 Task: Create List Brand Essence in Board Customer Relationship Management Best Practices to Workspace E-commerce Platforms. Create List Brand Promise in Board Employee Motivation and Engagement Programs to Workspace E-commerce Platforms. Create List Brand Mission Statement in Board Brand Identity Design and Visual Identity Guidelines Creation to Workspace E-commerce Platforms
Action: Mouse moved to (77, 350)
Screenshot: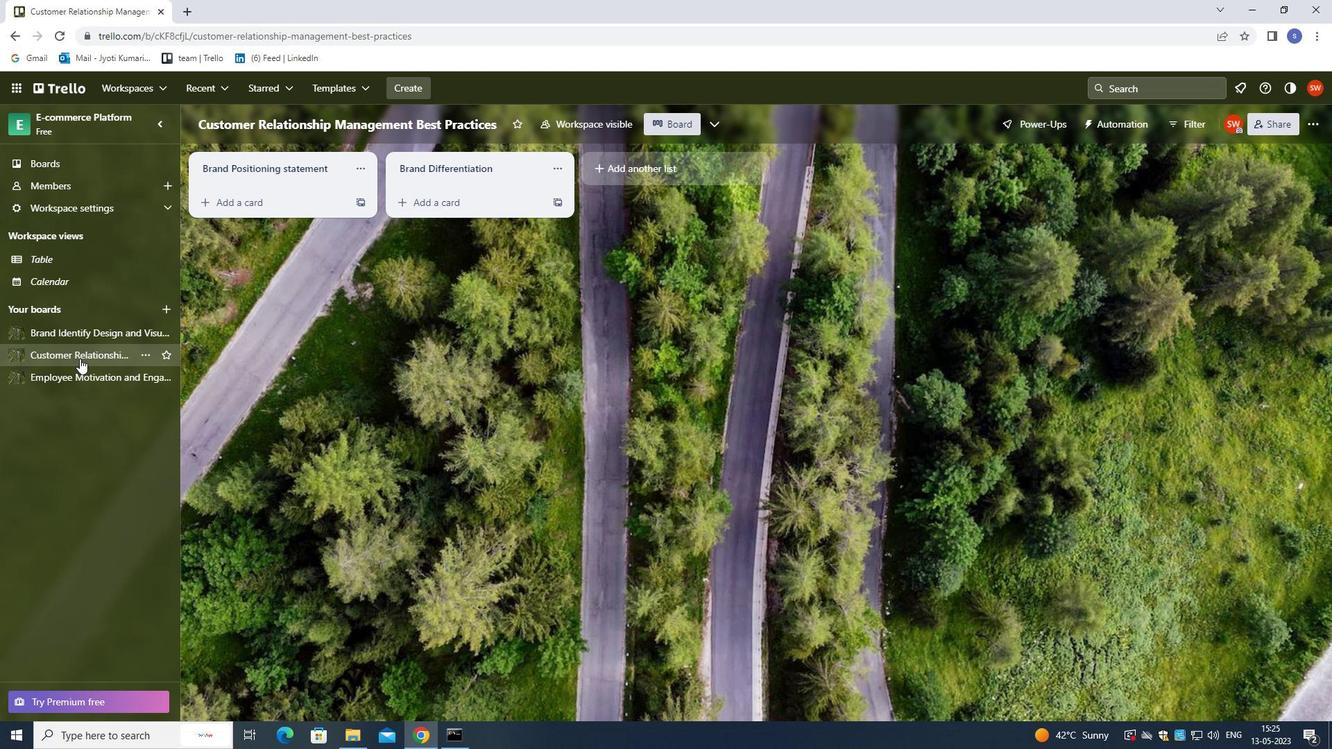 
Action: Mouse pressed left at (77, 350)
Screenshot: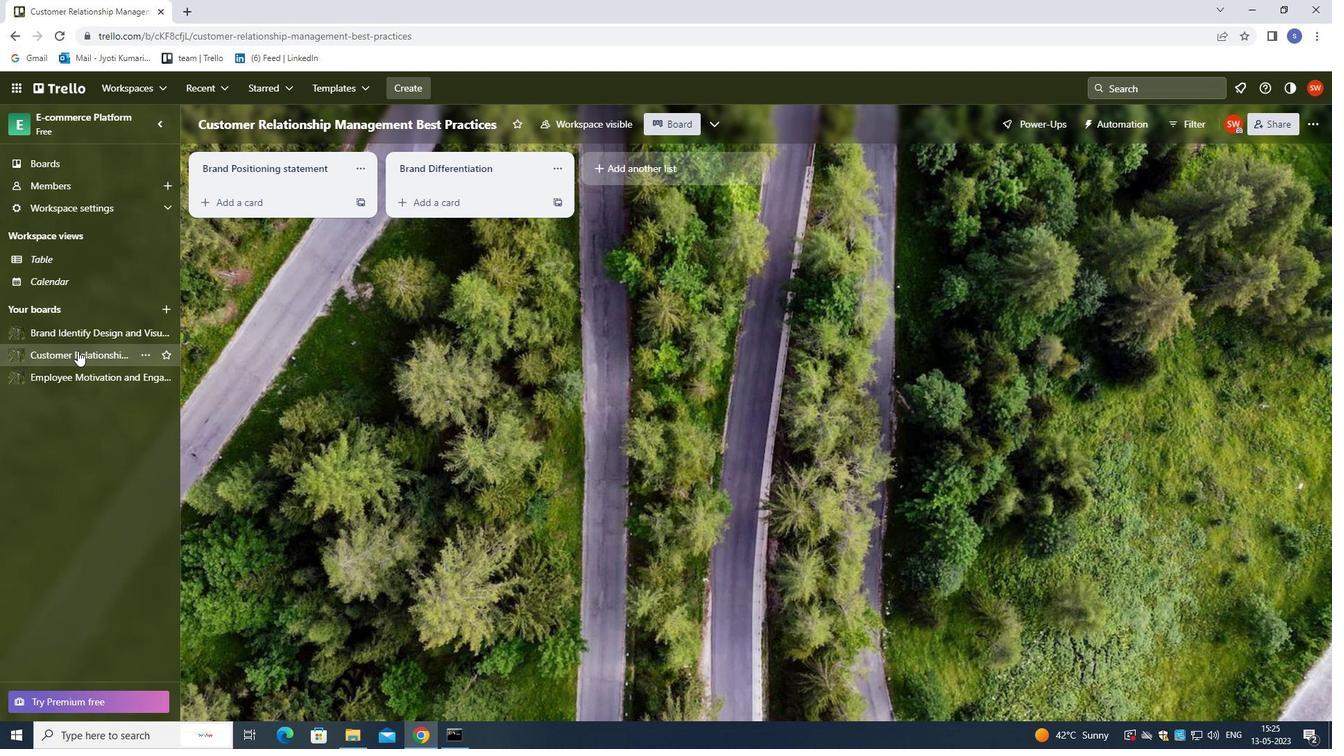 
Action: Mouse moved to (651, 167)
Screenshot: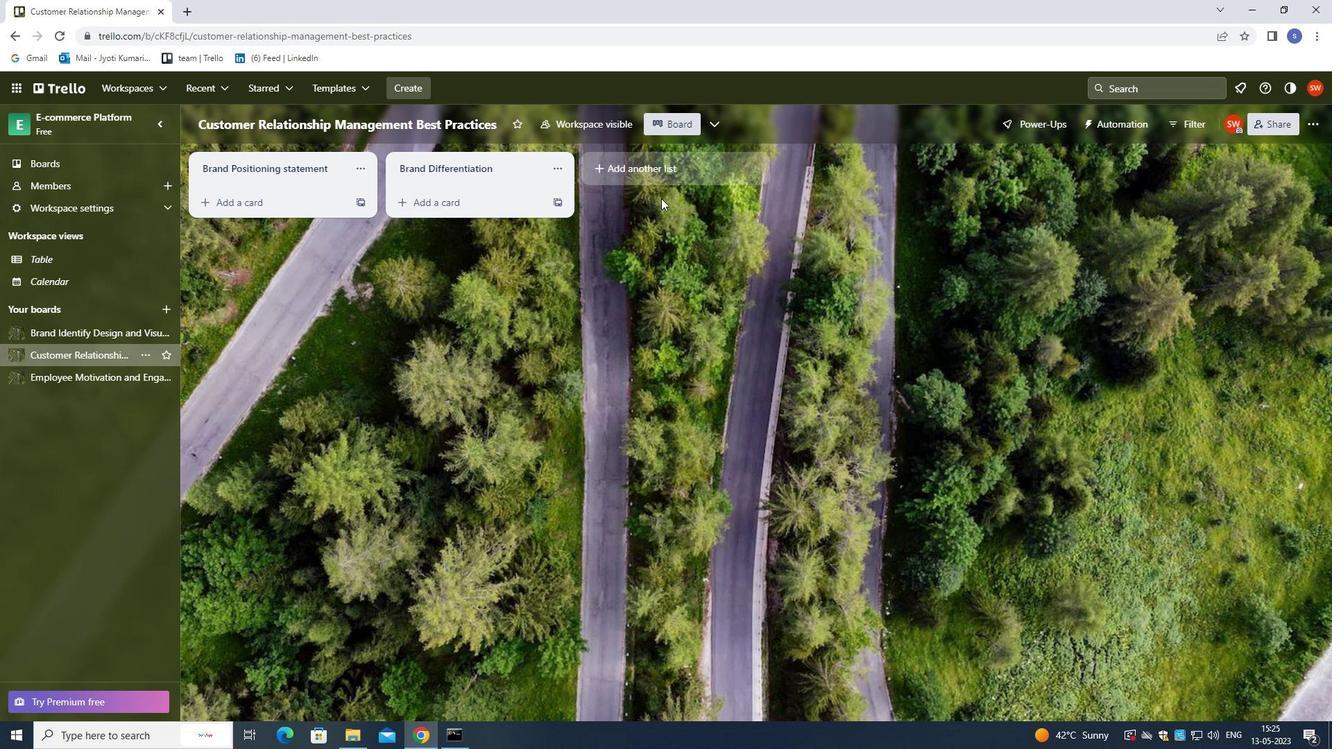 
Action: Mouse pressed left at (651, 167)
Screenshot: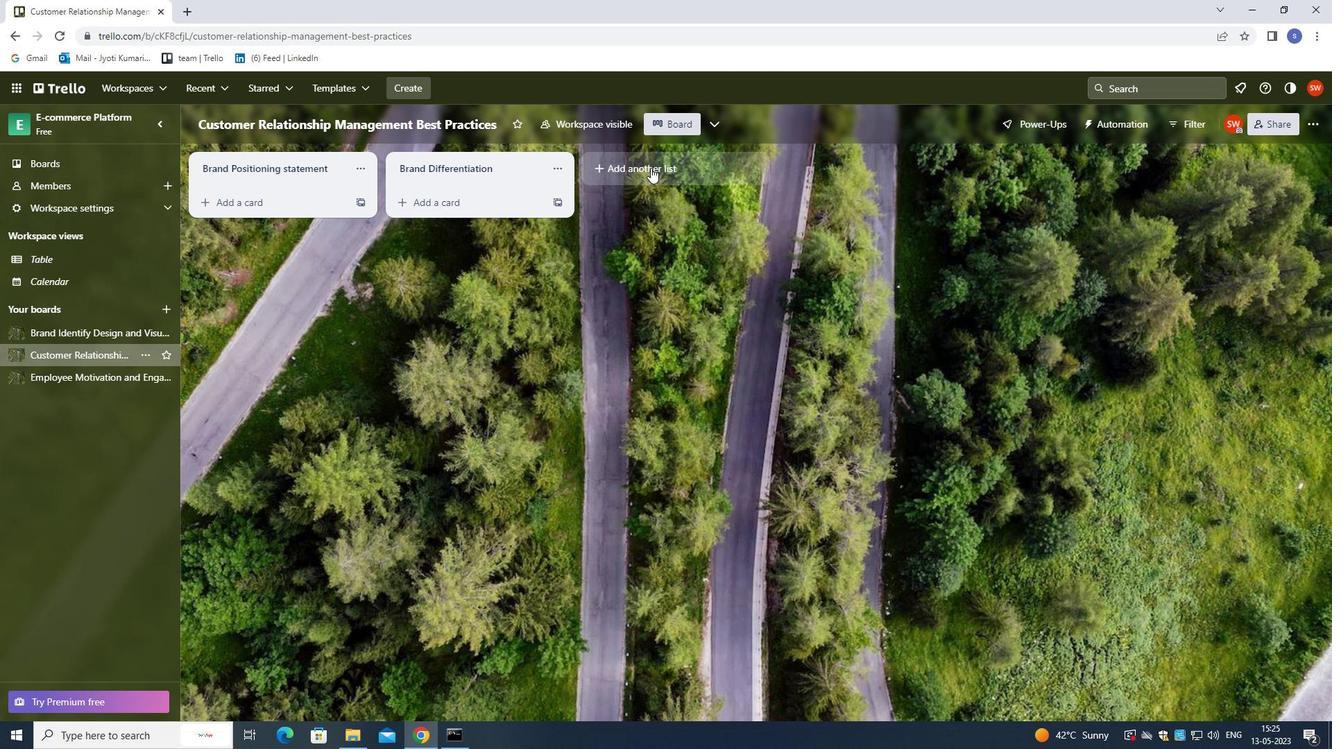 
Action: Mouse moved to (665, 463)
Screenshot: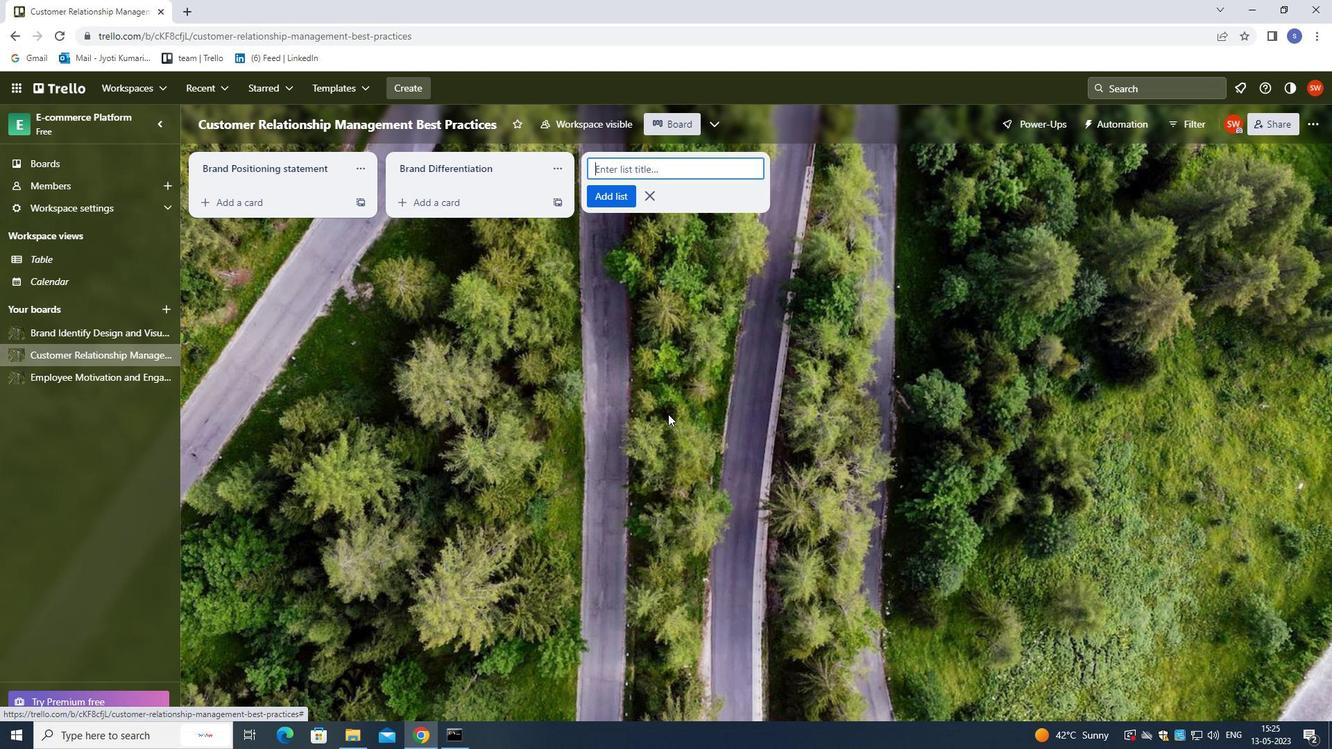 
Action: Key pressed <Key.shift>BRAND<Key.space><Key.shift><Key.shift><Key.shift><Key.shift><Key.shift><Key.shift><Key.shift><Key.shift><Key.shift><Key.shift><Key.shift><Key.shift><Key.shift><Key.shift><Key.shift><Key.shift><Key.shift><Key.shift>ESSENCE<Key.enter>
Screenshot: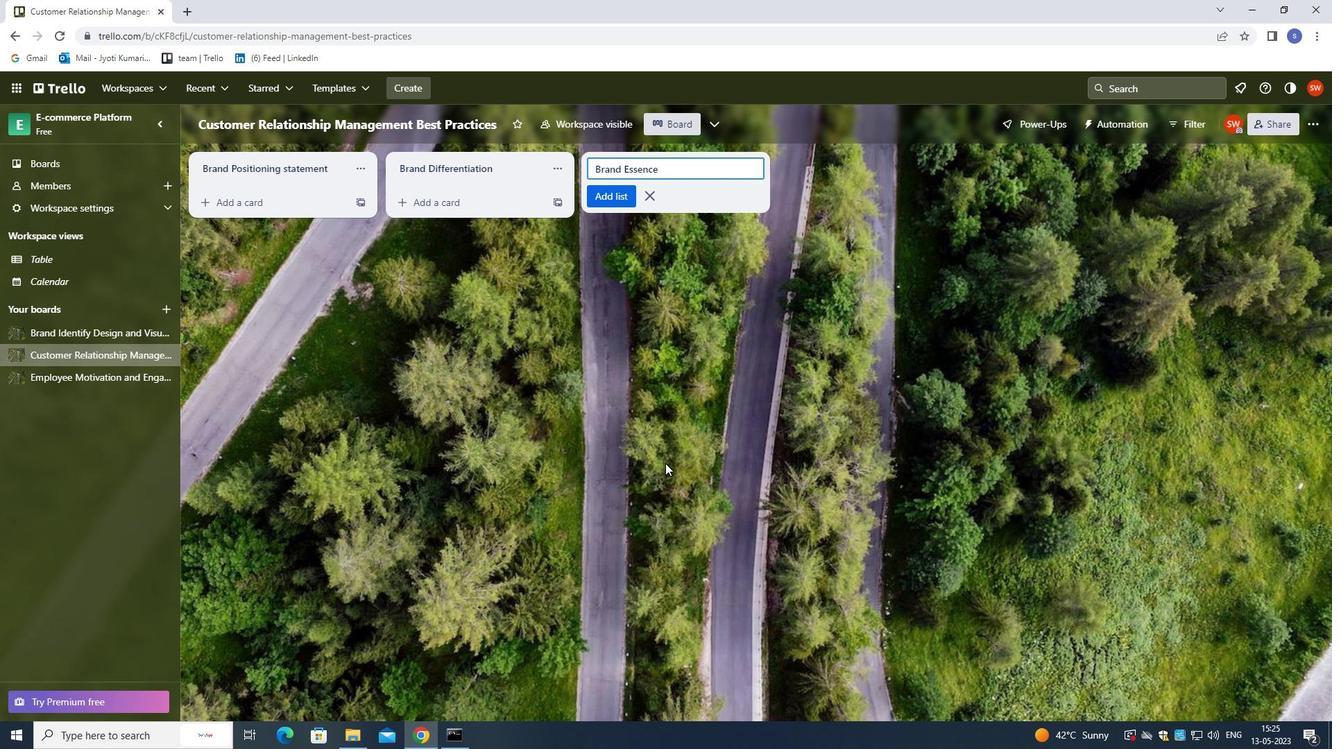 
Action: Mouse moved to (90, 377)
Screenshot: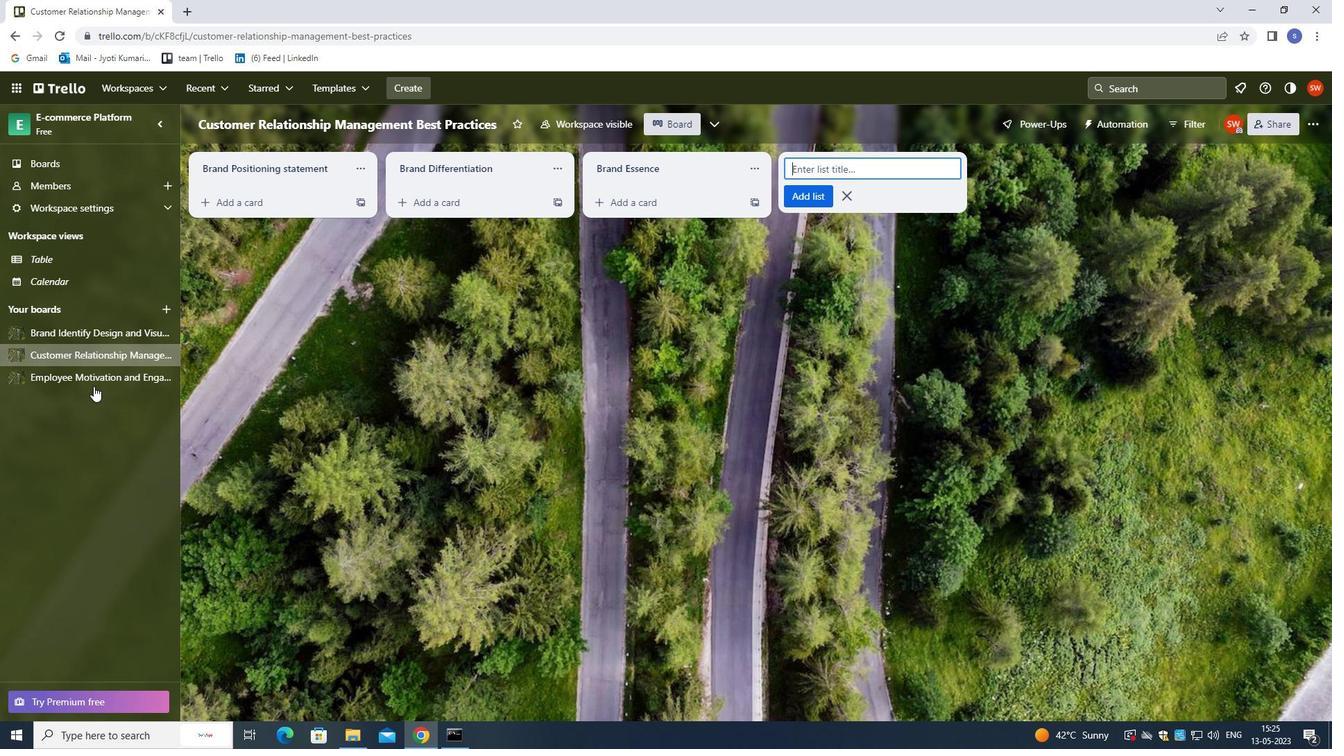 
Action: Mouse pressed left at (90, 377)
Screenshot: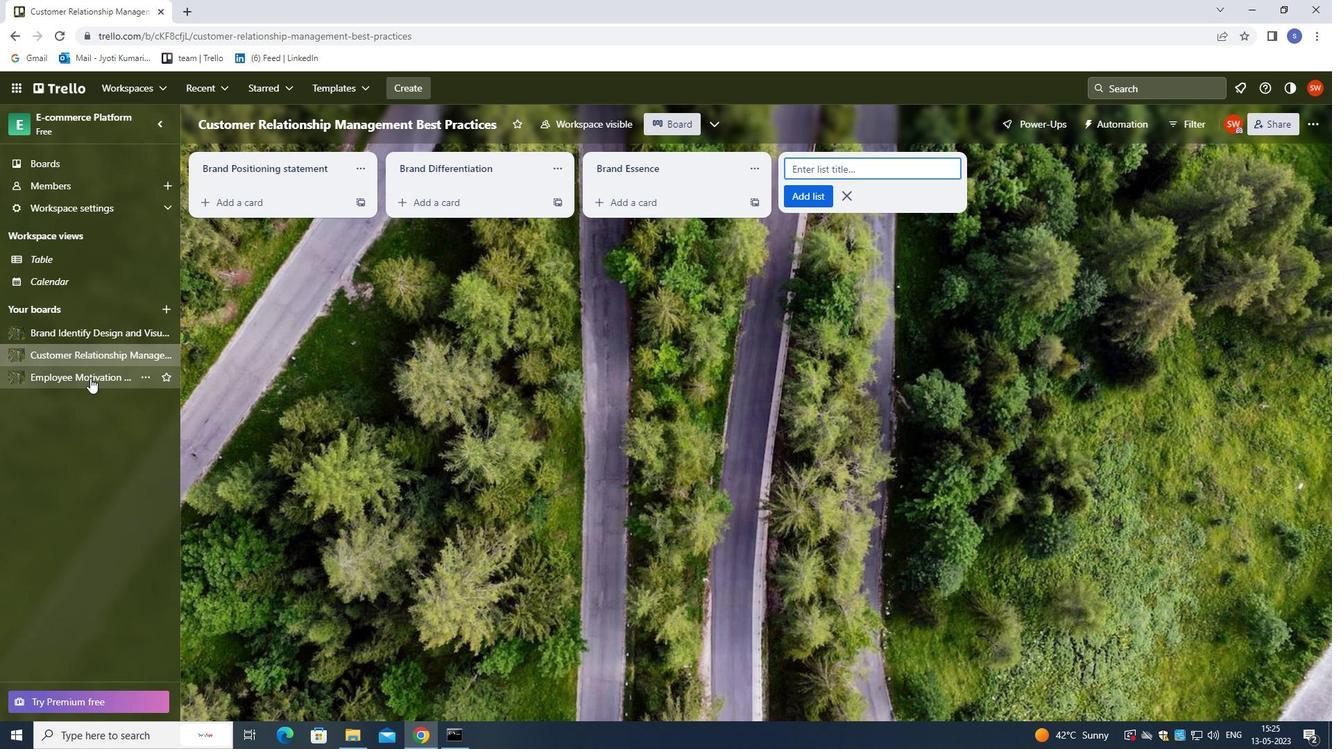 
Action: Mouse moved to (696, 175)
Screenshot: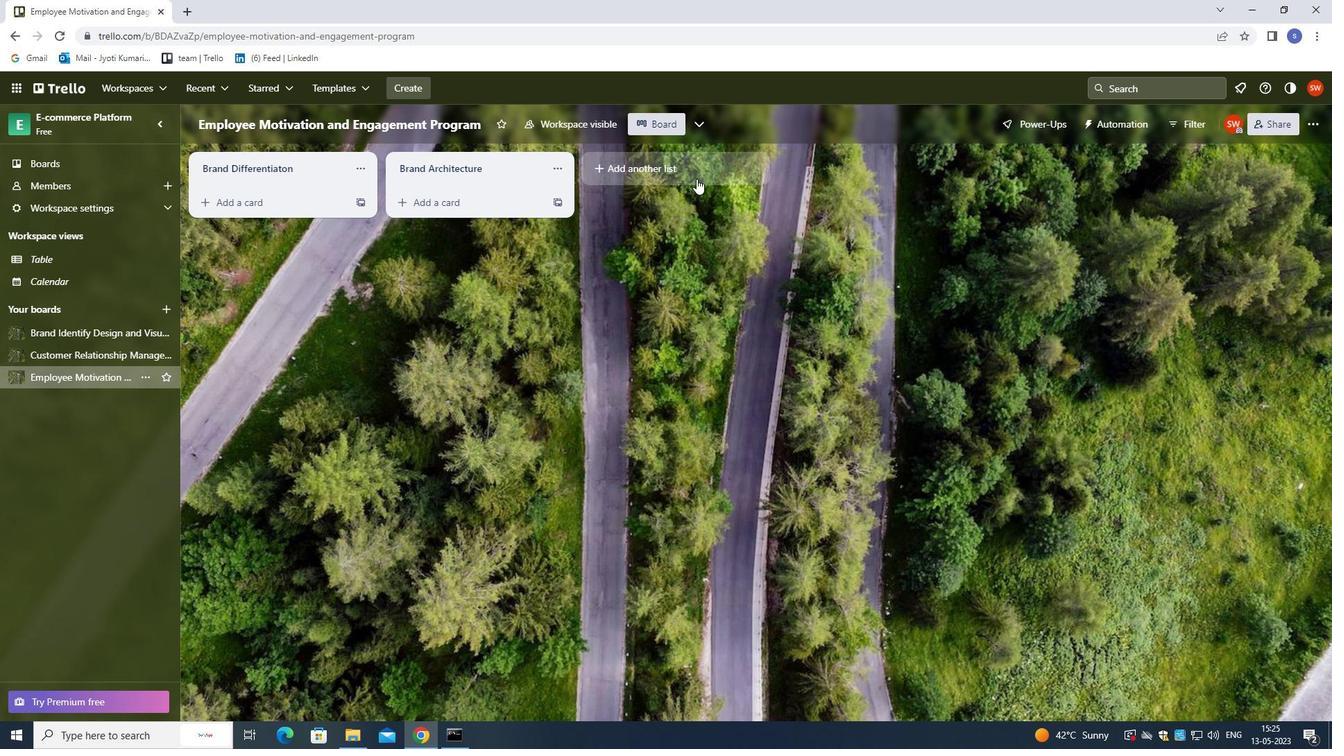 
Action: Mouse pressed left at (696, 175)
Screenshot: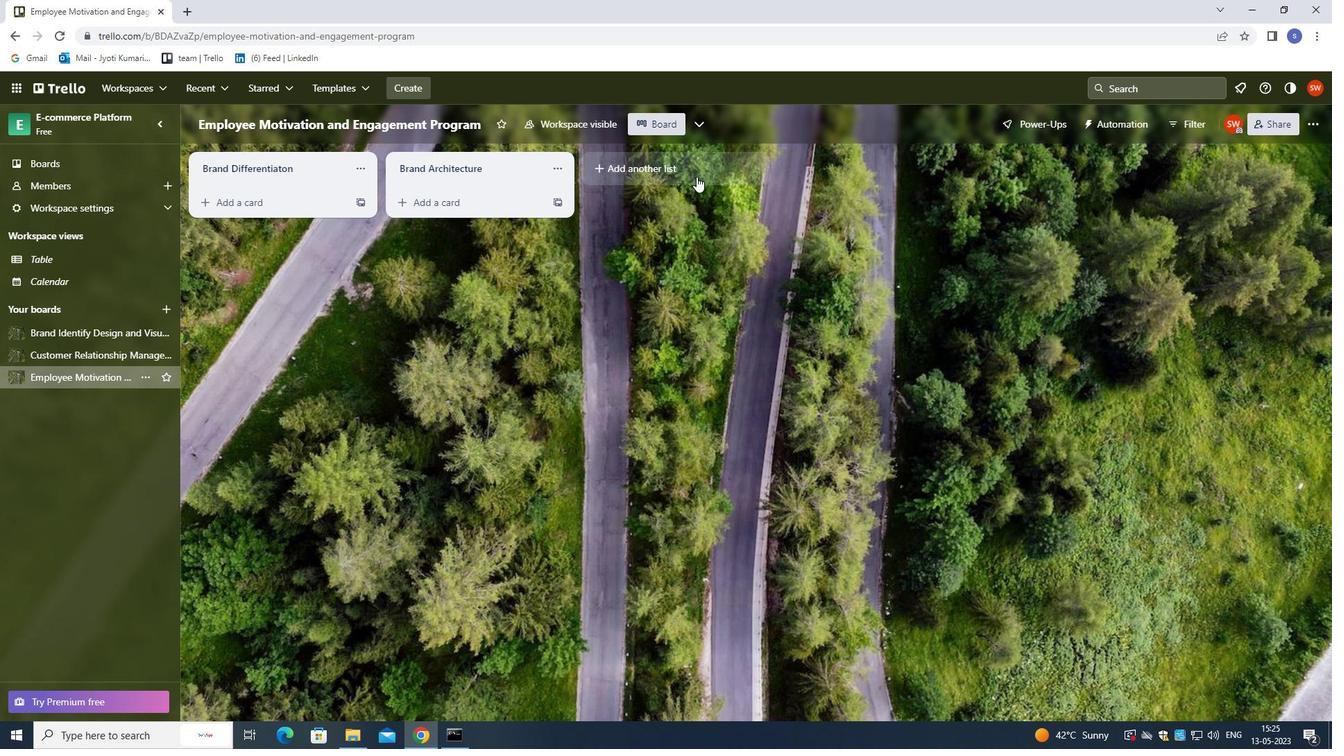 
Action: Mouse moved to (648, 306)
Screenshot: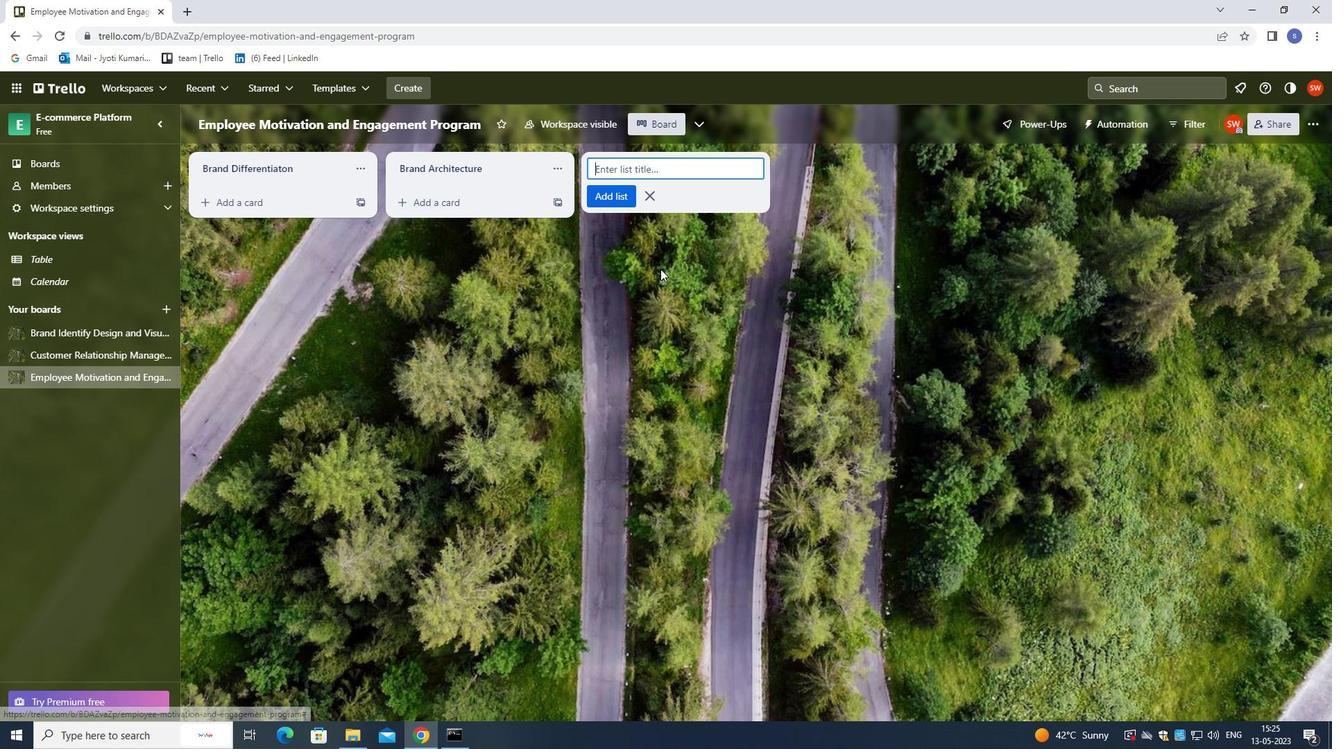 
Action: Key pressed <Key.shift>BRAND<Key.space><Key.shift>PROMISE<Key.enter>
Screenshot: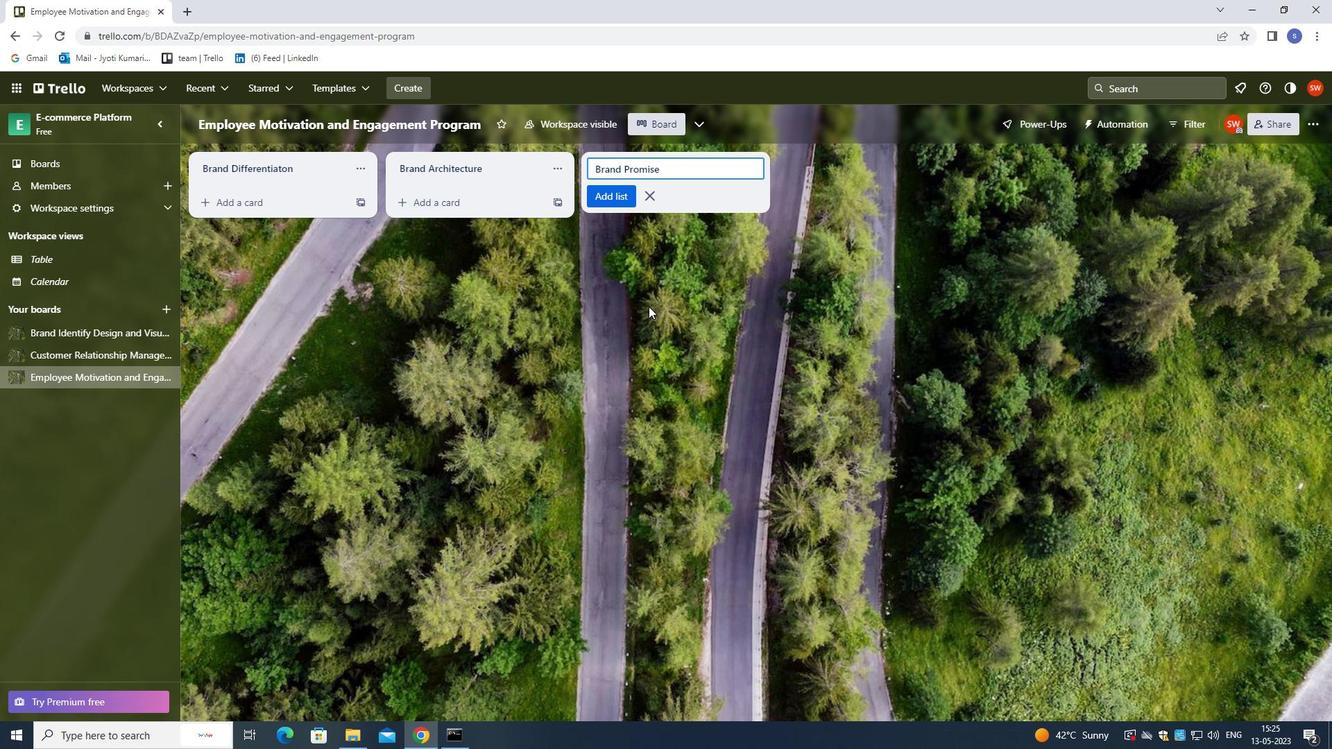 
Action: Mouse moved to (102, 333)
Screenshot: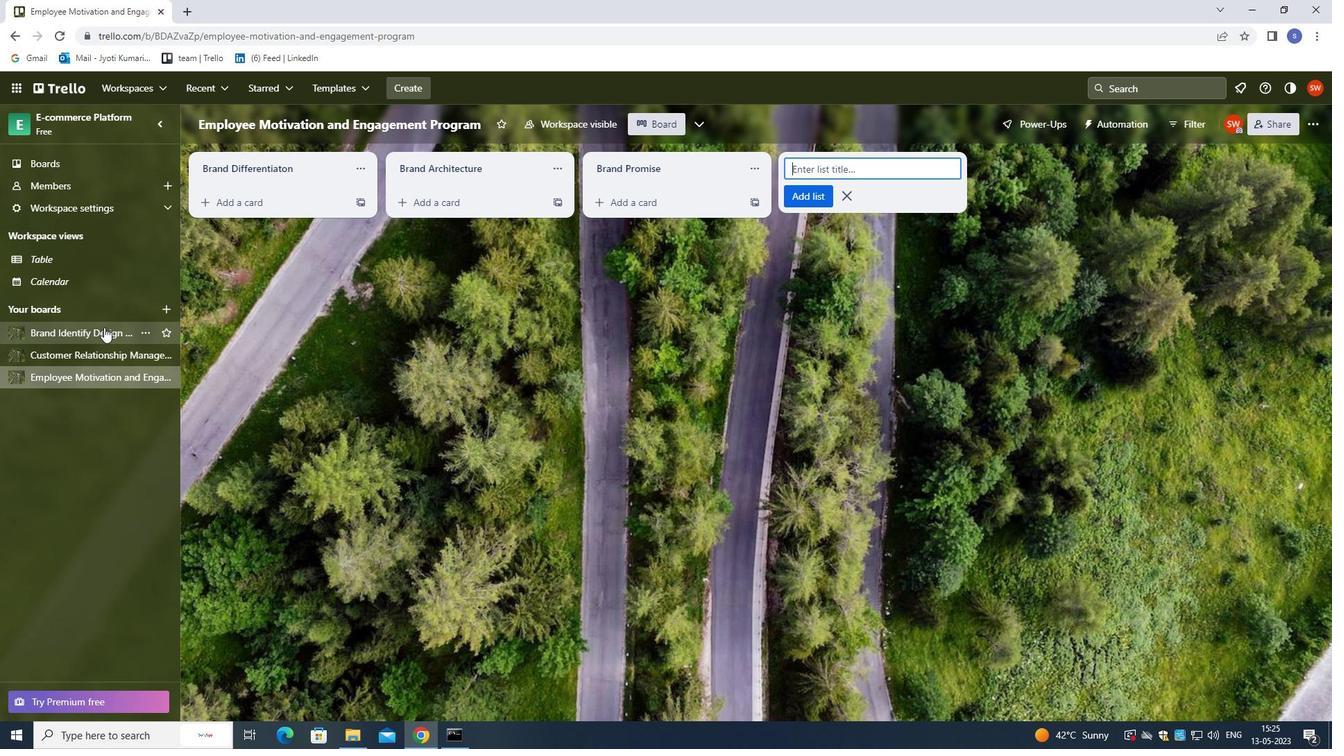 
Action: Mouse pressed left at (102, 333)
Screenshot: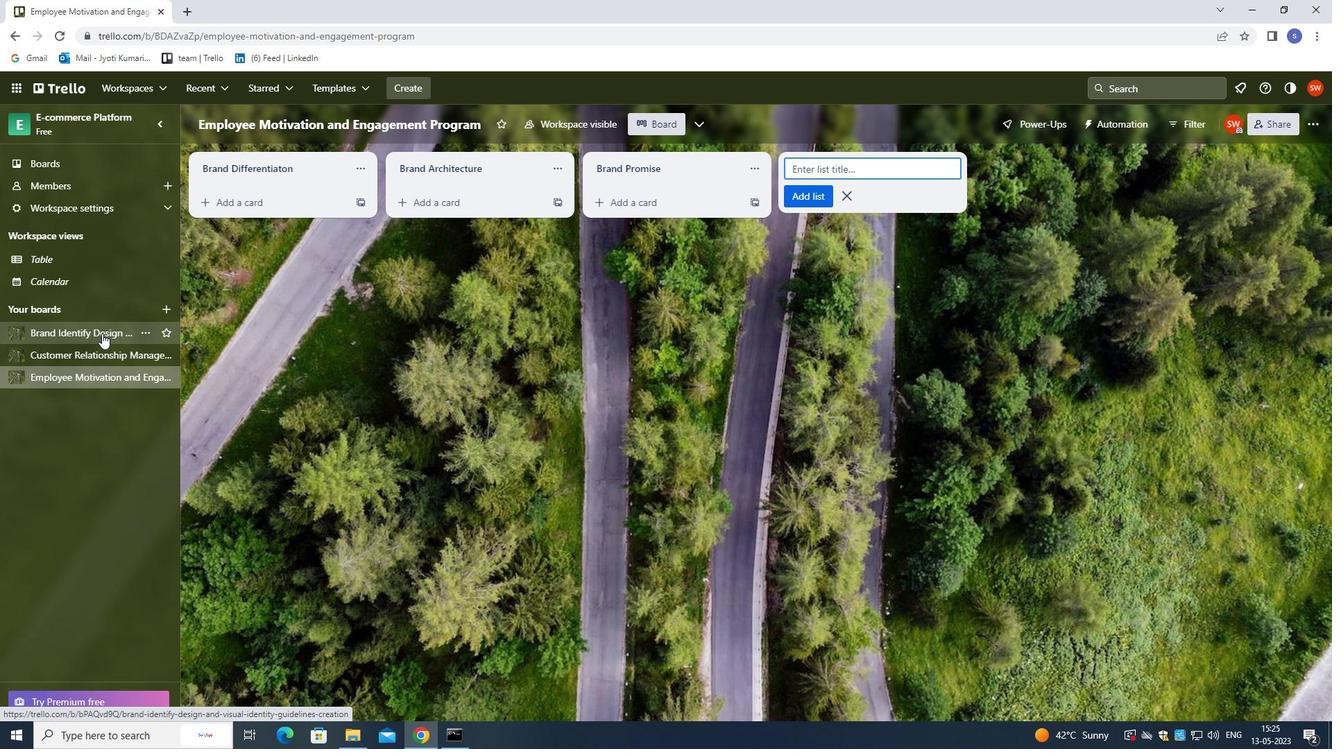
Action: Mouse moved to (637, 159)
Screenshot: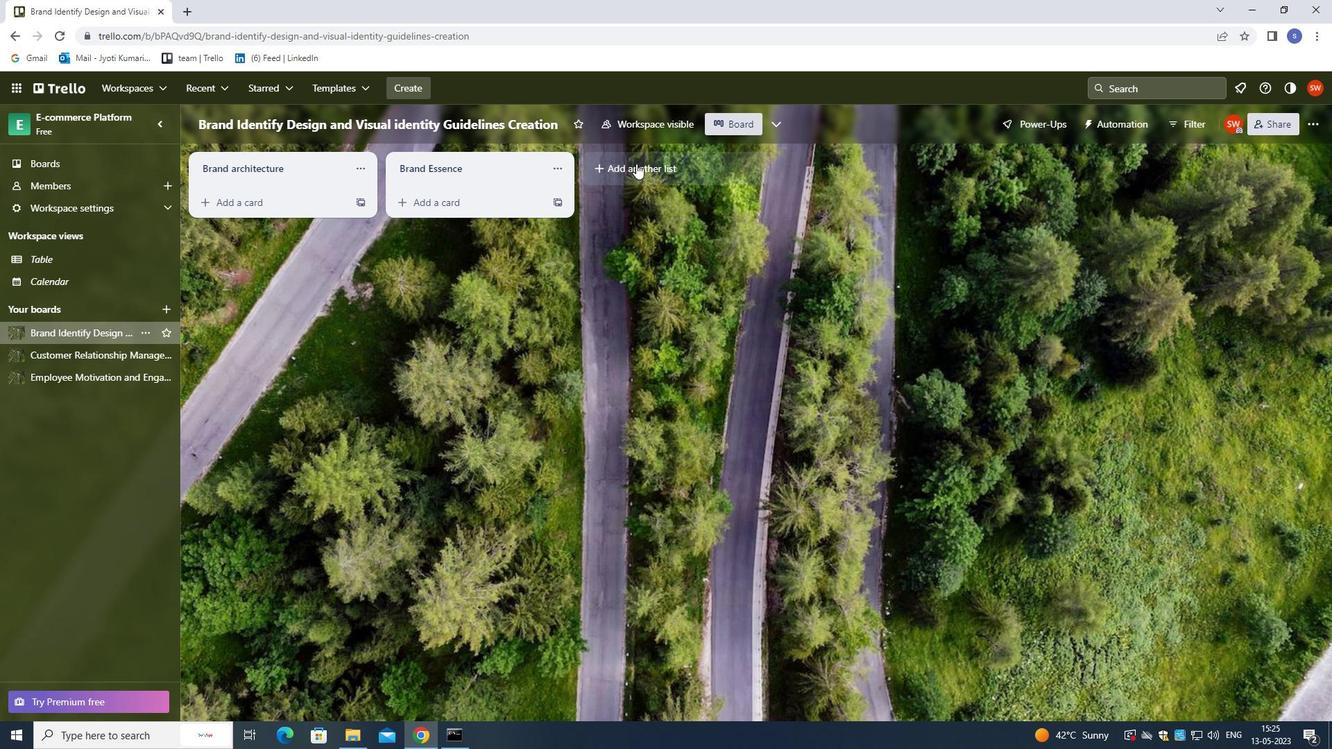 
Action: Mouse pressed left at (637, 159)
Screenshot: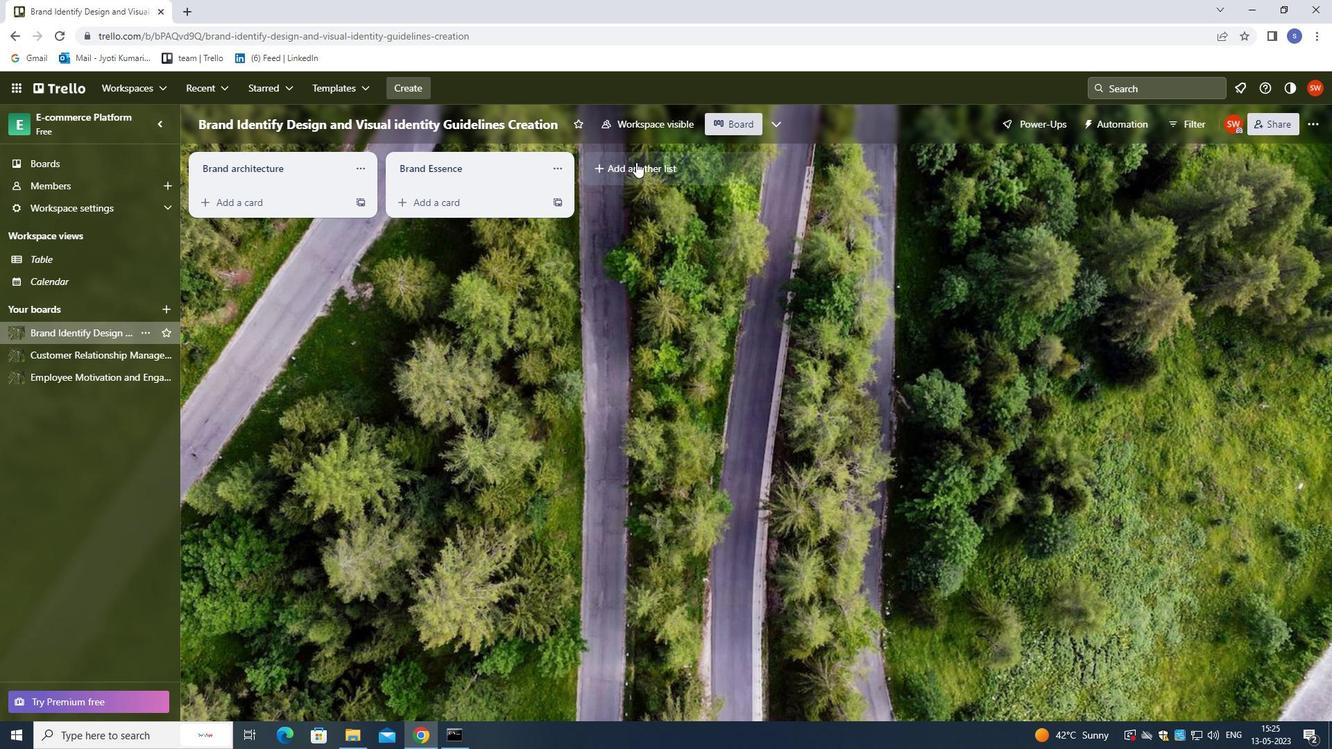 
Action: Mouse moved to (573, 303)
Screenshot: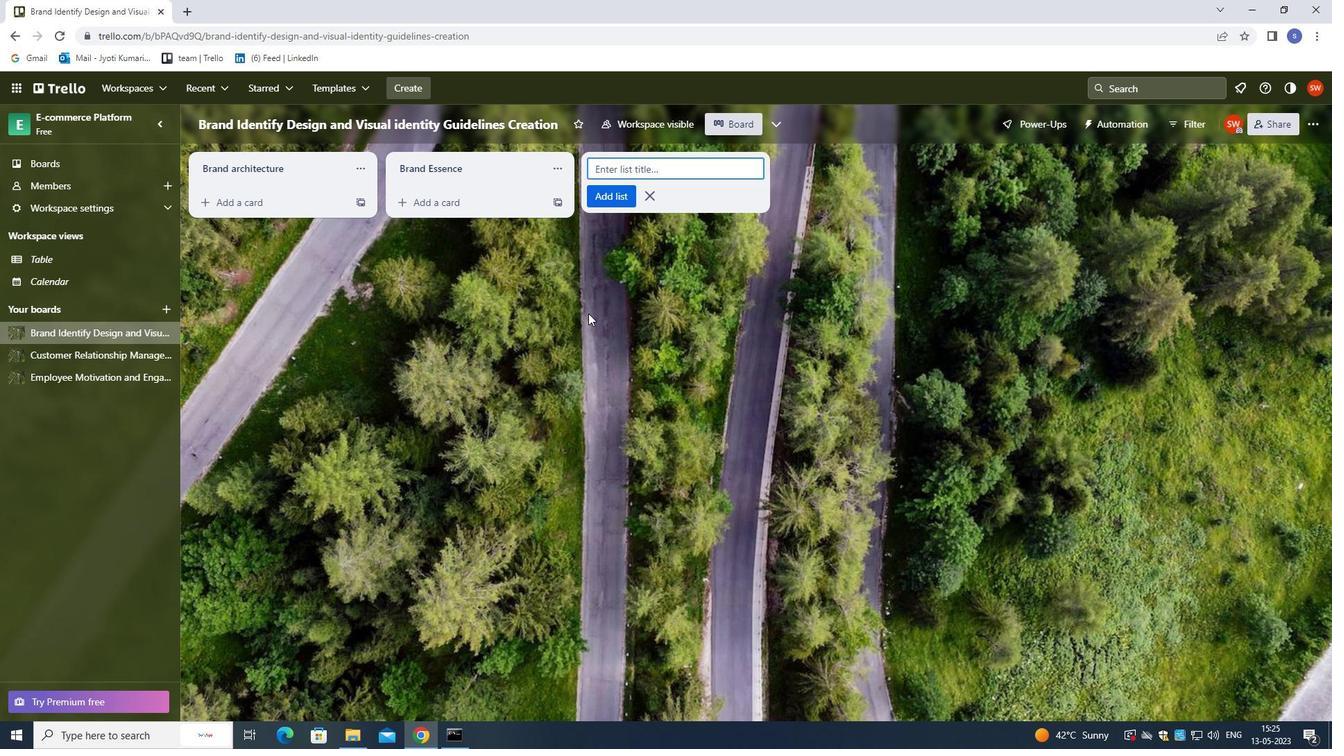 
Action: Key pressed <Key.shift>BRAND<Key.space><Key.shift><Key.shift><Key.shift><Key.shift><Key.shift><Key.shift><Key.shift><Key.shift><Key.shift><Key.shift><Key.shift><Key.shift><Key.shift><Key.shift><Key.shift><Key.shift>MISSION<Key.space><Key.shift><Key.shift><Key.shift><Key.shift><Key.shift><Key.shift><Key.shift><Key.shift>STATEMENT<Key.enter>
Screenshot: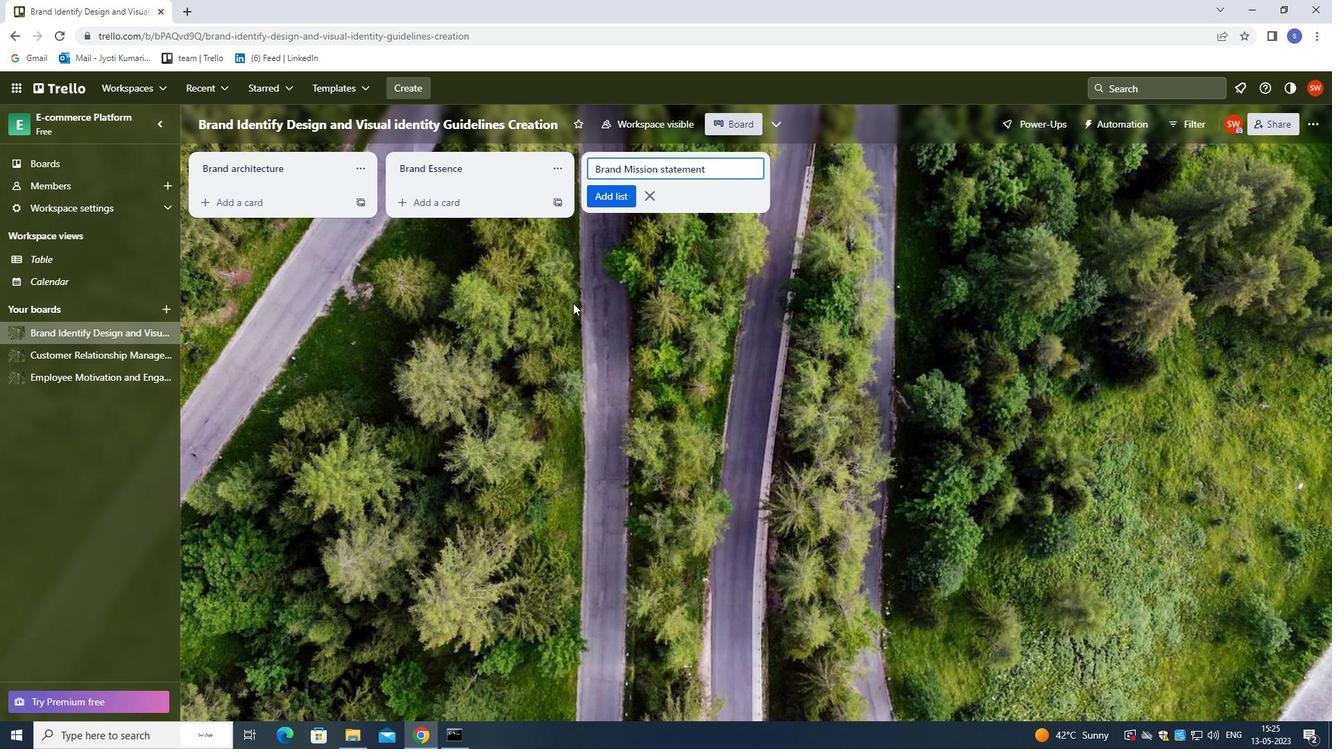 
Action: Mouse moved to (553, 287)
Screenshot: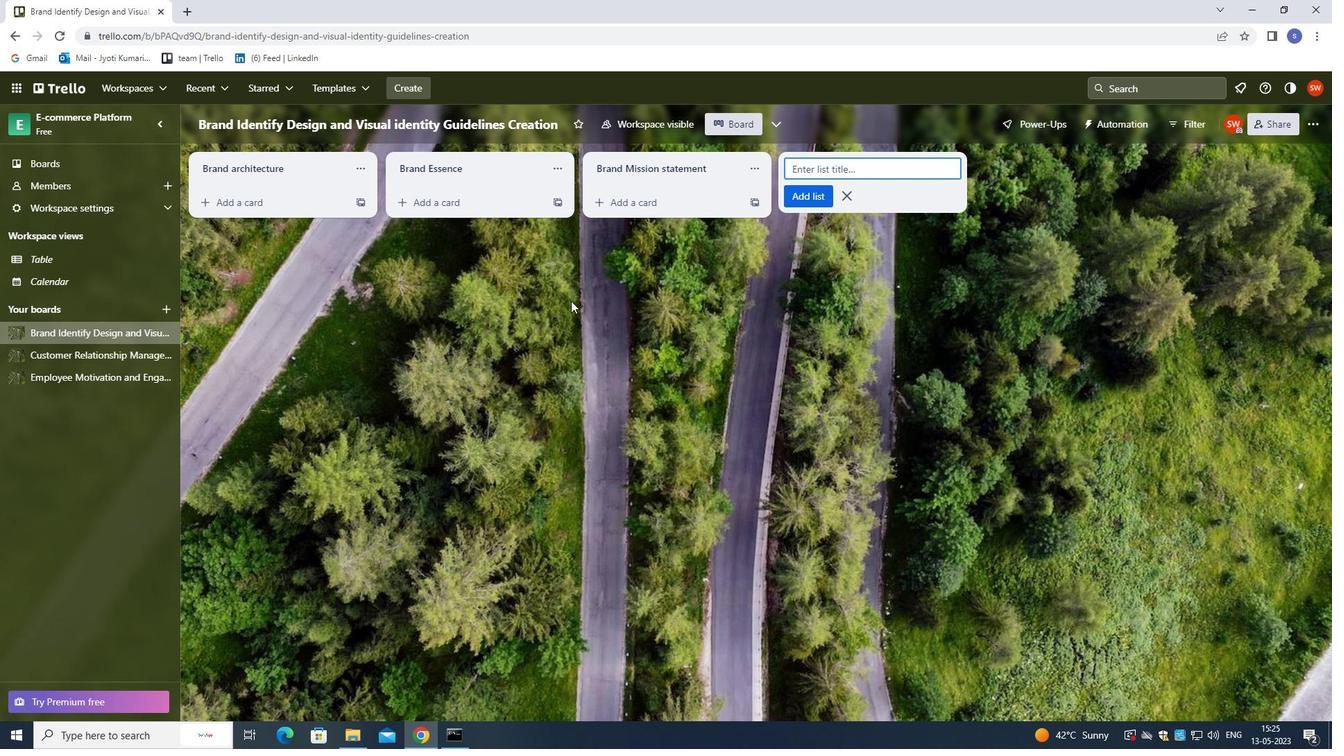 
